 Task: Open a blank worksheet and write heading  Discount data  Add 10 product name:-  'Apple, Banana,_x000D_
Orange, Tomato, Potato, Onion, Carrot, Milk, Bread, Eggs (dozen). ' in October Last week sales are  1.99, 0.49, 0.79, 1.29, 0.99, 0.89, 0.69, 2.49, 1.99, 2.99.Discount (%):-  10, 20, 15, 5, 12, 8, 25, 10, 15, 20. Save page auditingSalesByProduct_2022
Action: Key pressed <Key.shift><Key.shift><Key.shift><Key.shift><Key.shift>Discount<Key.space><Key.shift><Key.shift><Key.shift><Key.shift><Key.shift><Key.shift><Key.shift><Key.shift><Key.shift><Key.shift><Key.shift><Key.shift>Data<Key.enter><Key.shift>Name<Key.enter><Key.shift>Apple<Key.enter><Key.shift>Banana<Key.enter><Key.shift><Key.shift>Orange<Key.enter><Key.shift><Key.shift><Key.shift><Key.shift>Tomato<Key.enter><Key.shift_r><Key.shift_r><Key.shift_r><Key.shift_r><Key.shift_r><Key.shift_r><Key.shift_r><Key.shift_r><Key.shift_r><Key.shift_r>Potato<Key.enter><Key.shift_r><Key.shift_r>Onion<Key.enter><Key.shift>Carrot<Key.enter><Key.shift_r><Key.shift_r><Key.shift_r><Key.shift_r><Key.shift_r>Milk<Key.enter><Key.shift><Key.shift><Key.shift><Key.shift><Key.shift><Key.shift><Key.shift><Key.shift><Key.shift>Bread<Key.enter><Key.shift><Key.shift><Key.shift>Eggs<Key.space><Key.shift_r><Key.backspace><Key.space><Key.shift_r><Key.shift_r><Key.shift_r><Key.shift_r><Key.shift_r><Key.shift_r><Key.shift_r><Key.shift_r><Key.shift_r>(dozen<Key.shift_r><Key.shift_r><Key.shift_r><Key.shift_r><Key.shift_r><Key.shift_r><Key.shift_r><Key.shift_r>)<Key.enter>
Screenshot: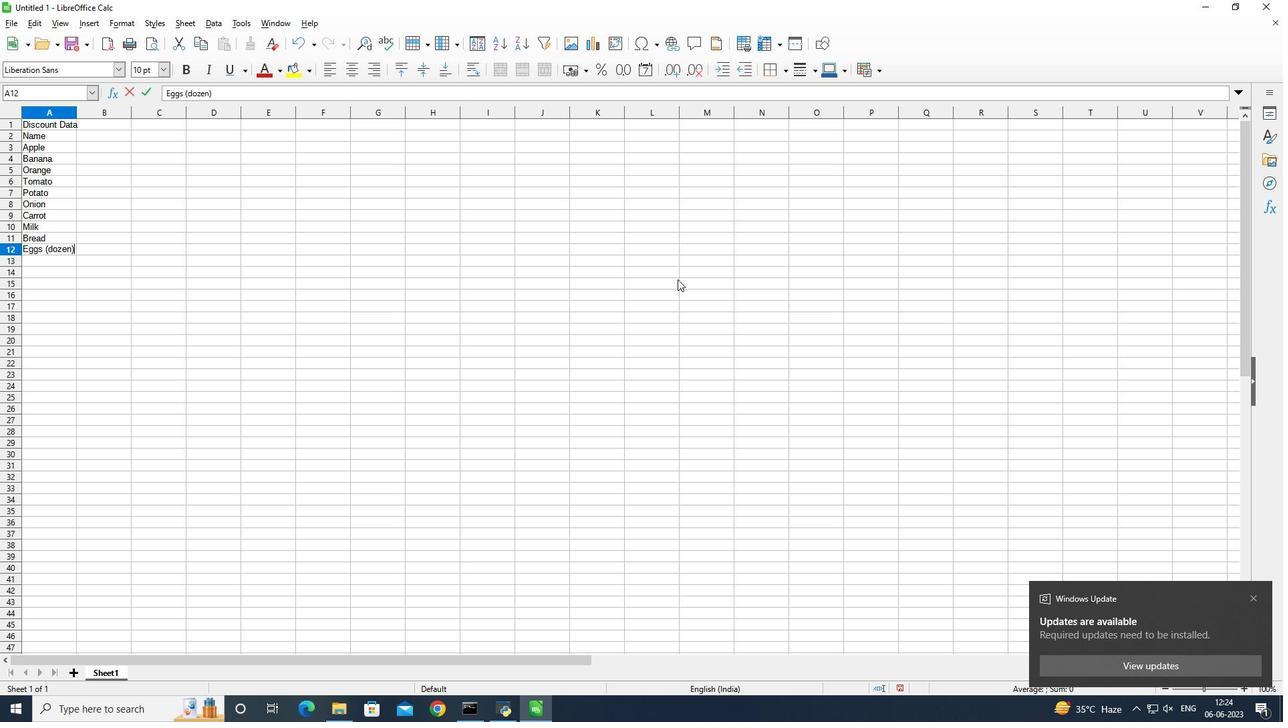 
Action: Mouse moved to (98, 139)
Screenshot: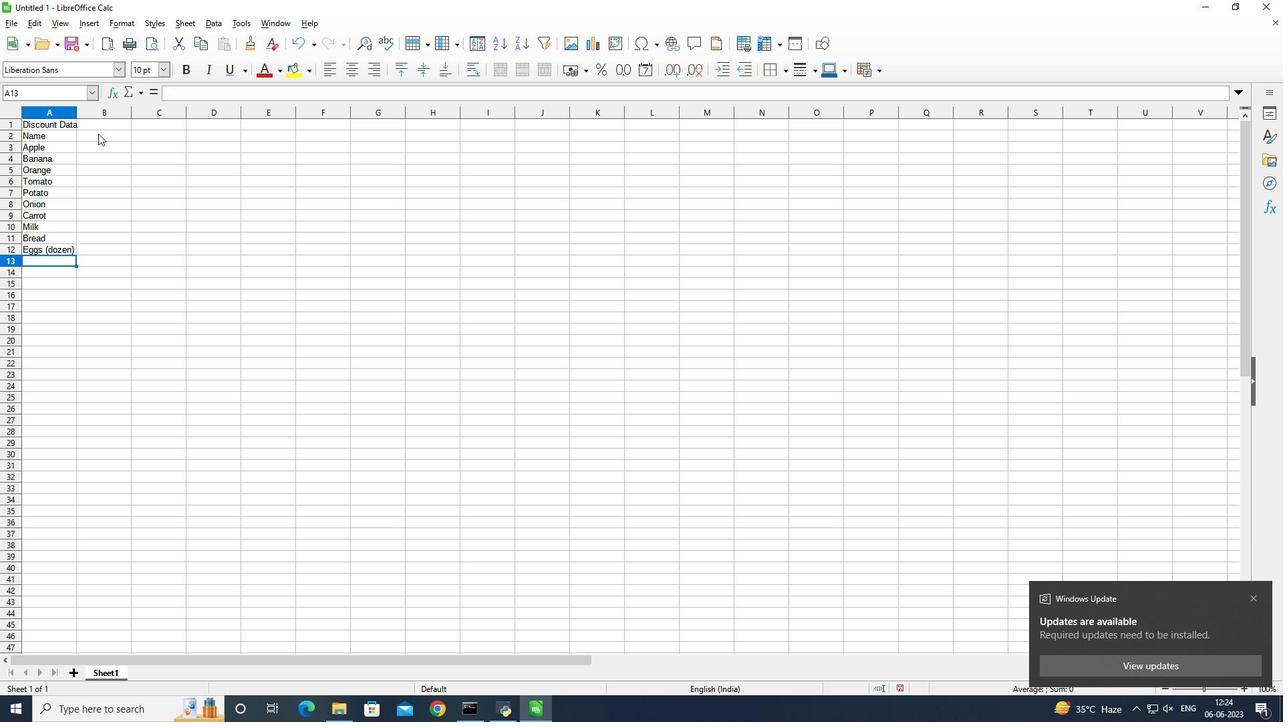 
Action: Mouse pressed left at (98, 139)
Screenshot: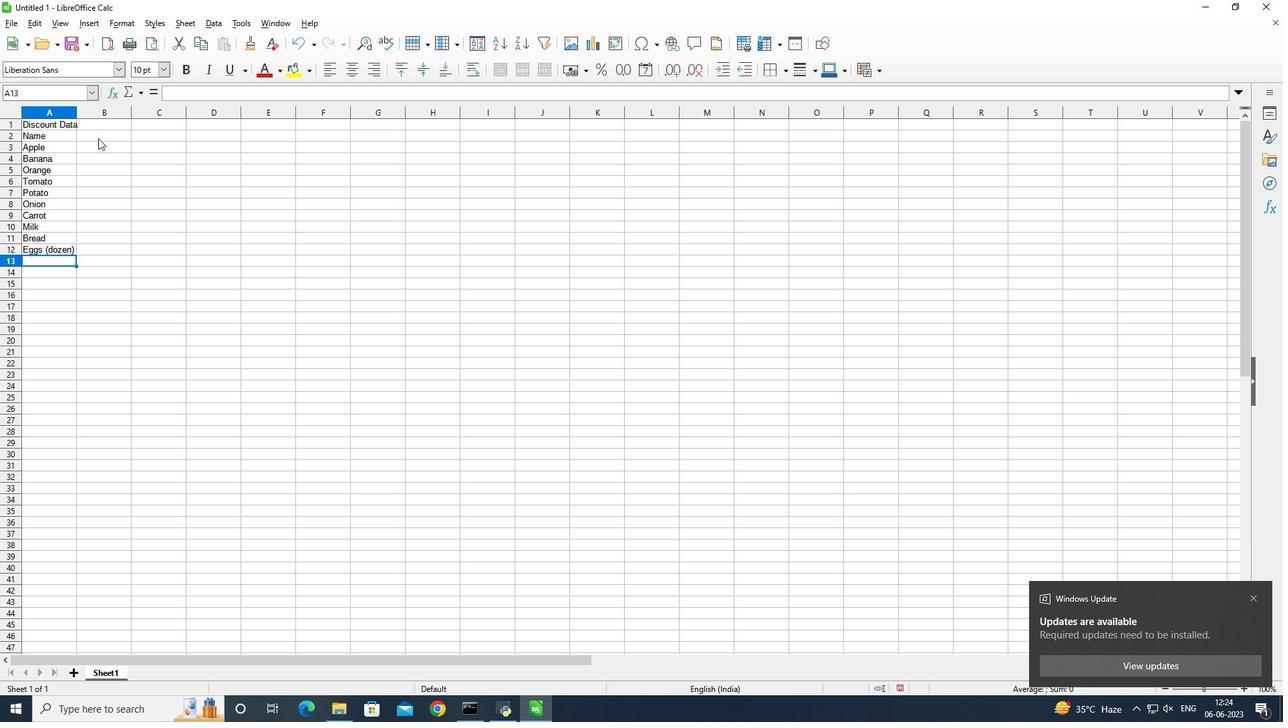 
Action: Mouse moved to (119, 70)
Screenshot: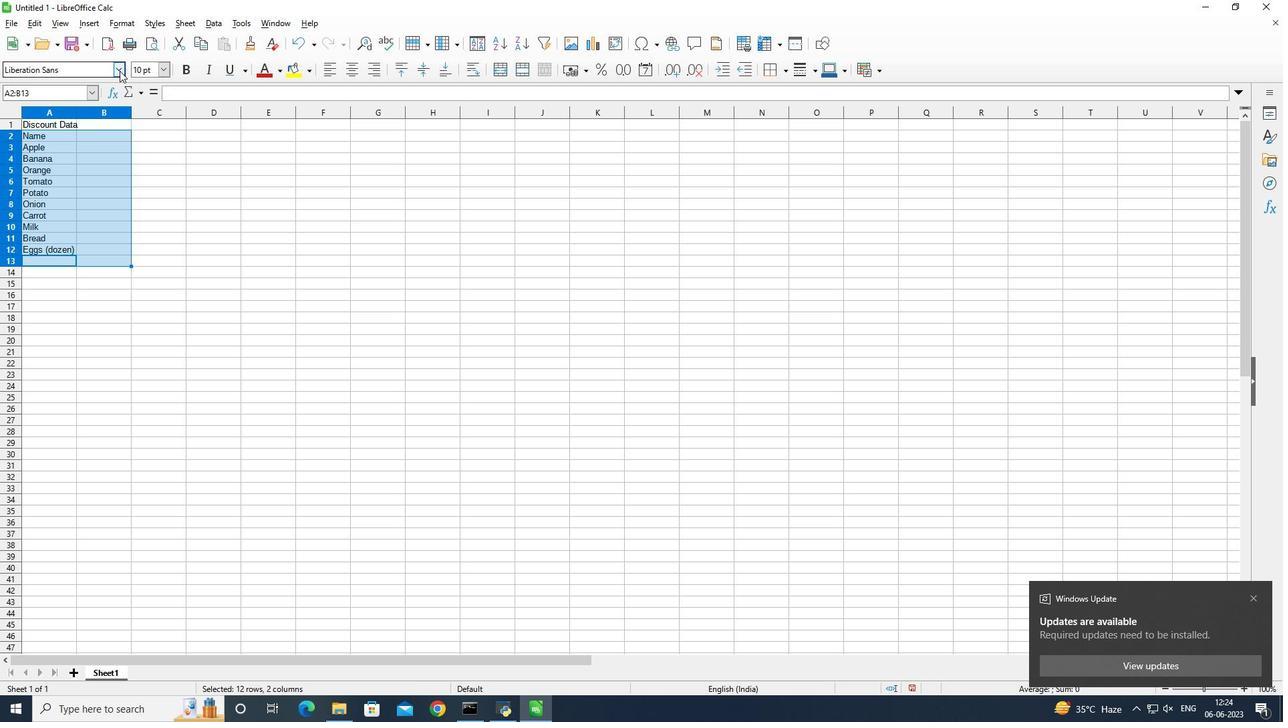 
Action: Mouse pressed left at (119, 70)
Screenshot: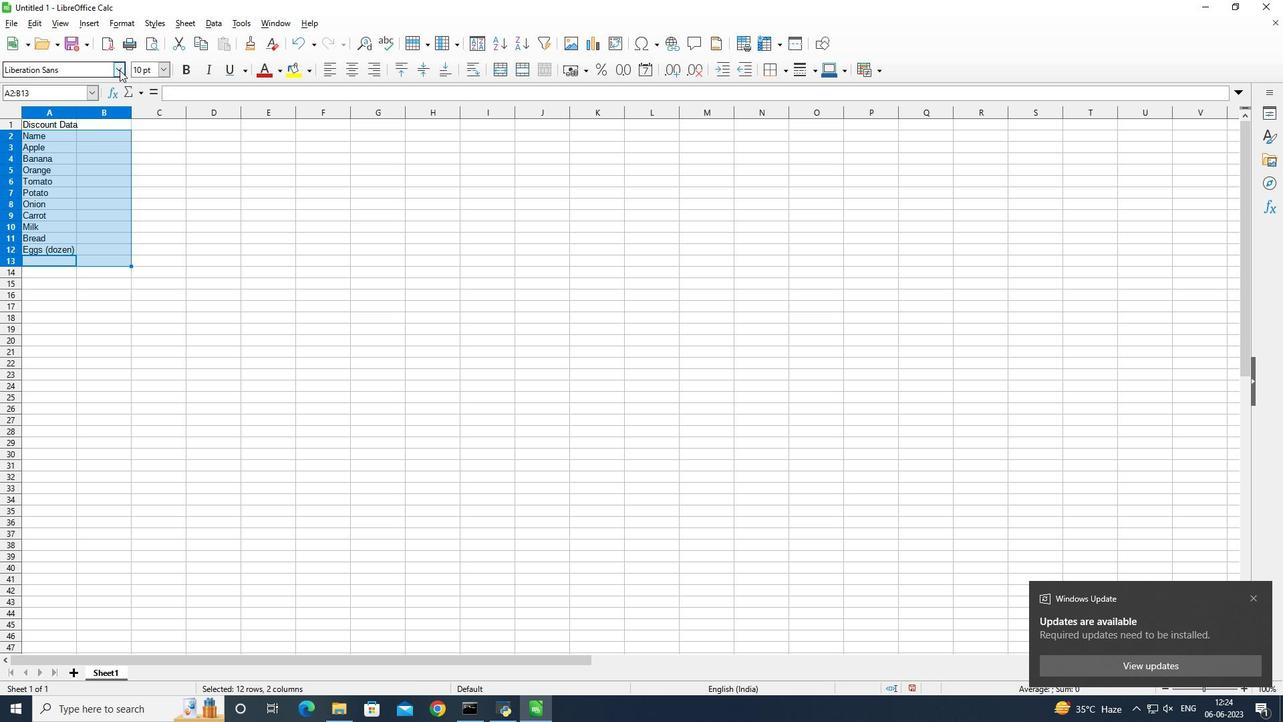 
Action: Mouse moved to (328, 153)
Screenshot: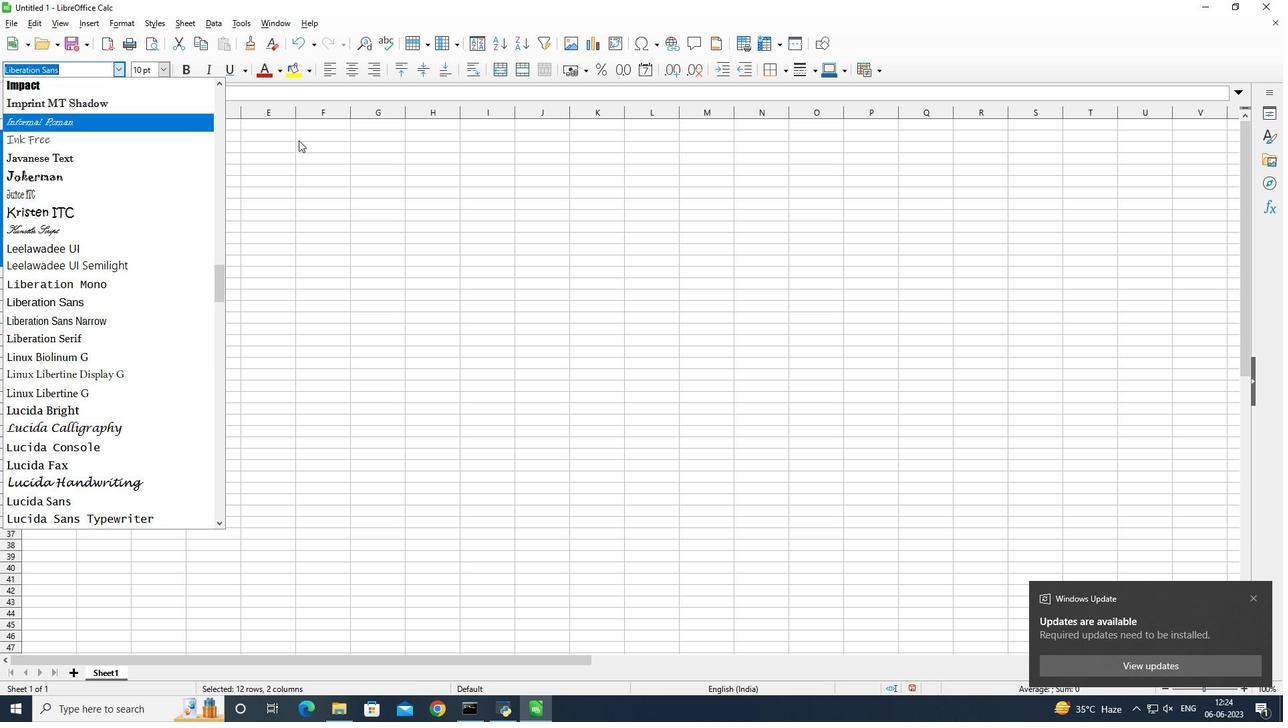 
Action: Mouse pressed left at (328, 153)
Screenshot: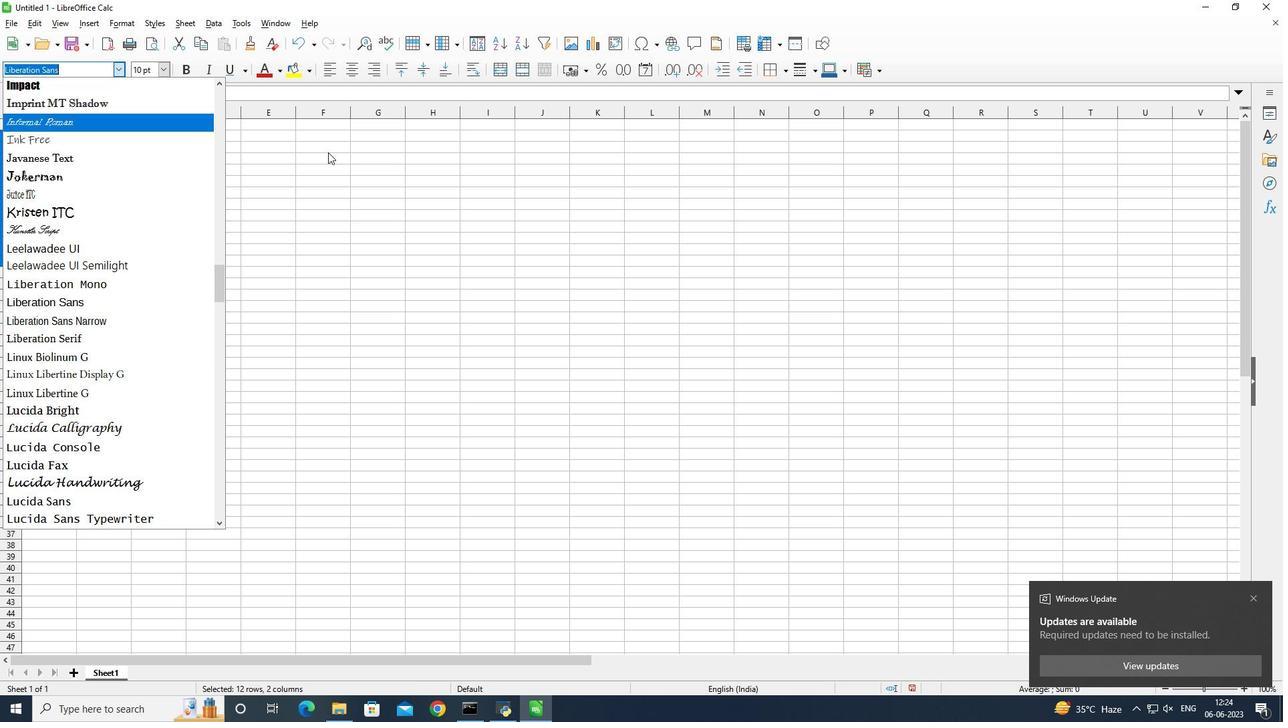 
Action: Mouse moved to (113, 133)
Screenshot: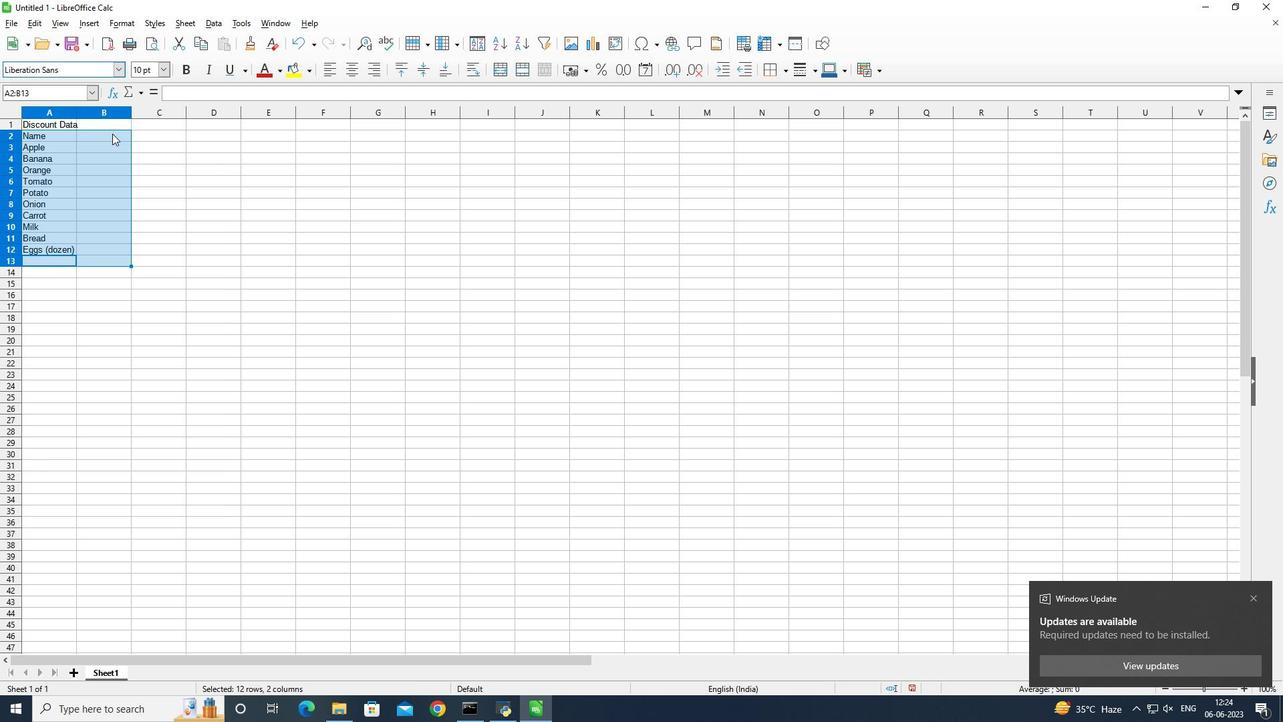 
Action: Mouse pressed left at (113, 133)
Screenshot: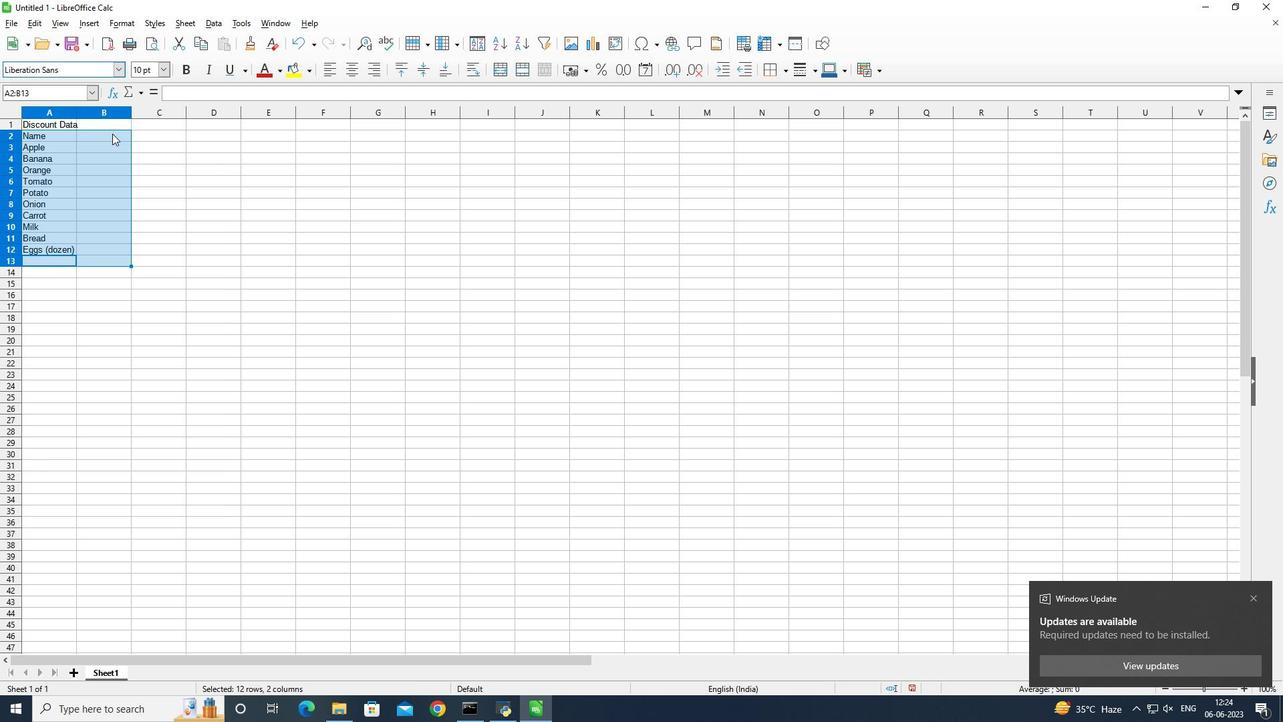 
Action: Mouse moved to (256, 244)
Screenshot: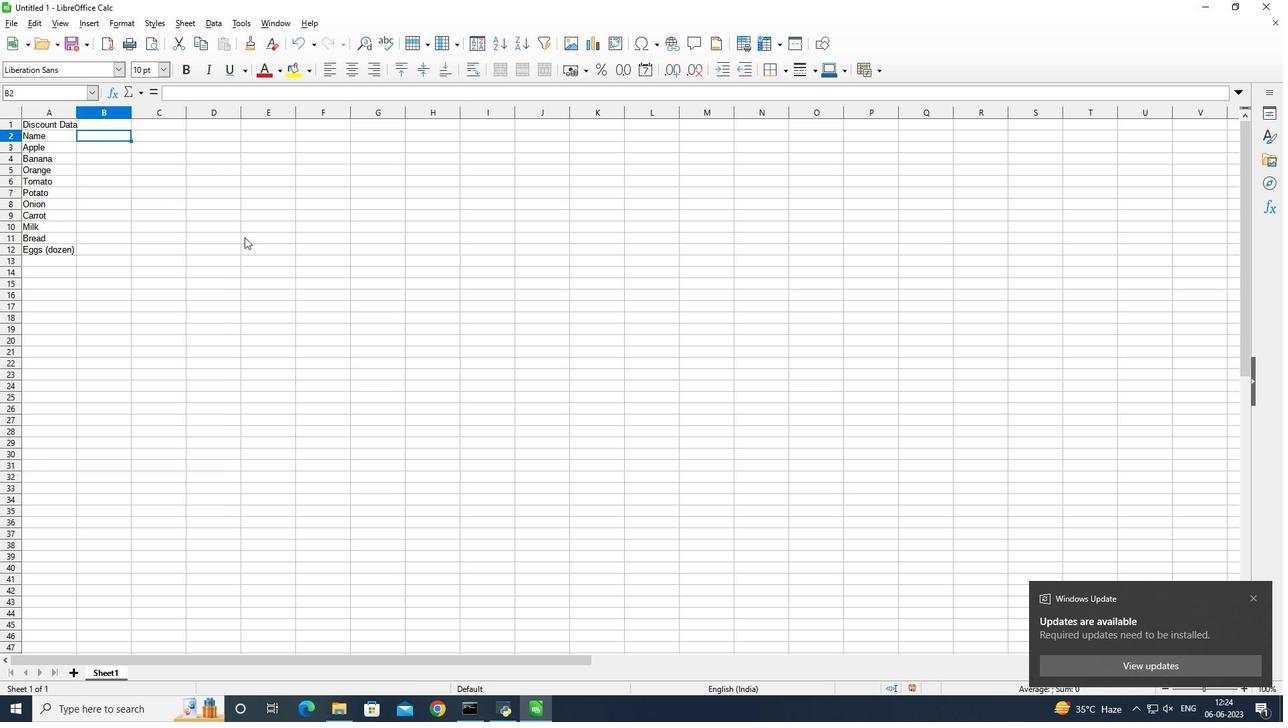 
Action: Key pressed <Key.shift><Key.shift><Key.shift>Last<Key.space><Key.shift><Key.shift><Key.shift><Key.shift><Key.shift><Key.shift><Key.shift><Key.shift>Week<Key.space><Key.shift><Key.shift><Key.shift><Key.shift><Key.shift>Sales<Key.space>of<Key.space><Key.shift>October<Key.enter>
Screenshot: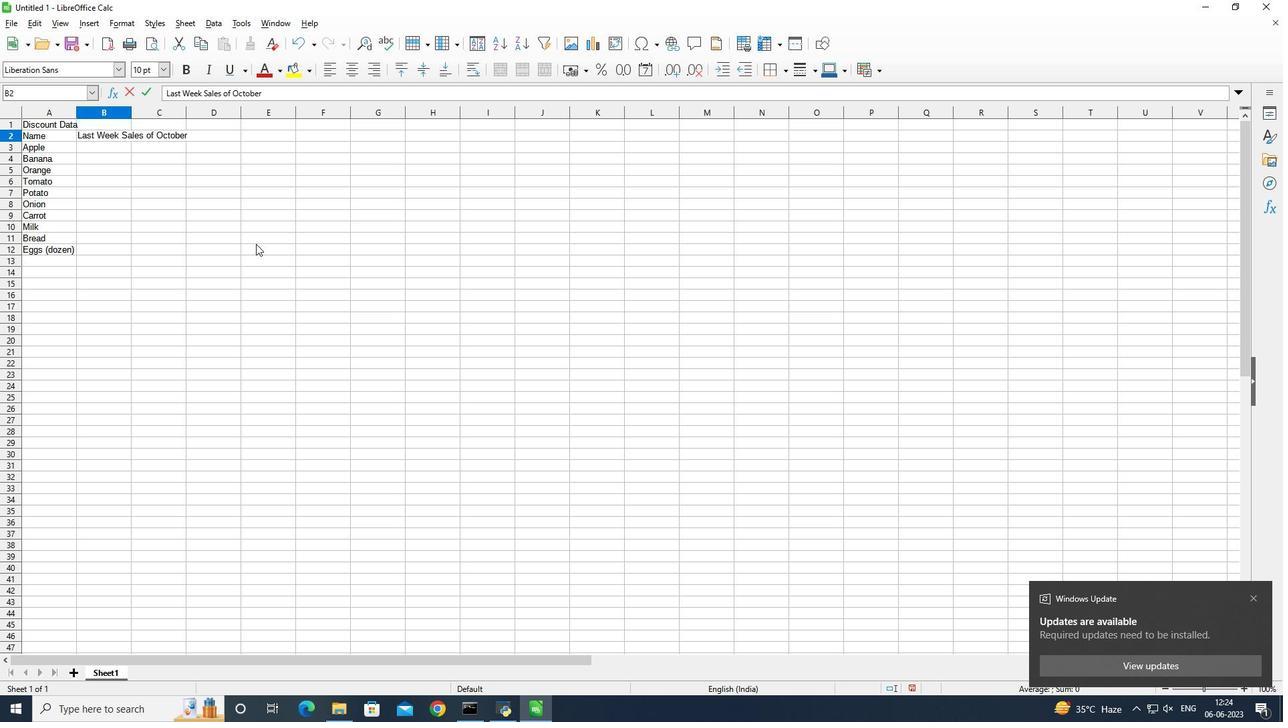 
Action: Mouse moved to (129, 111)
Screenshot: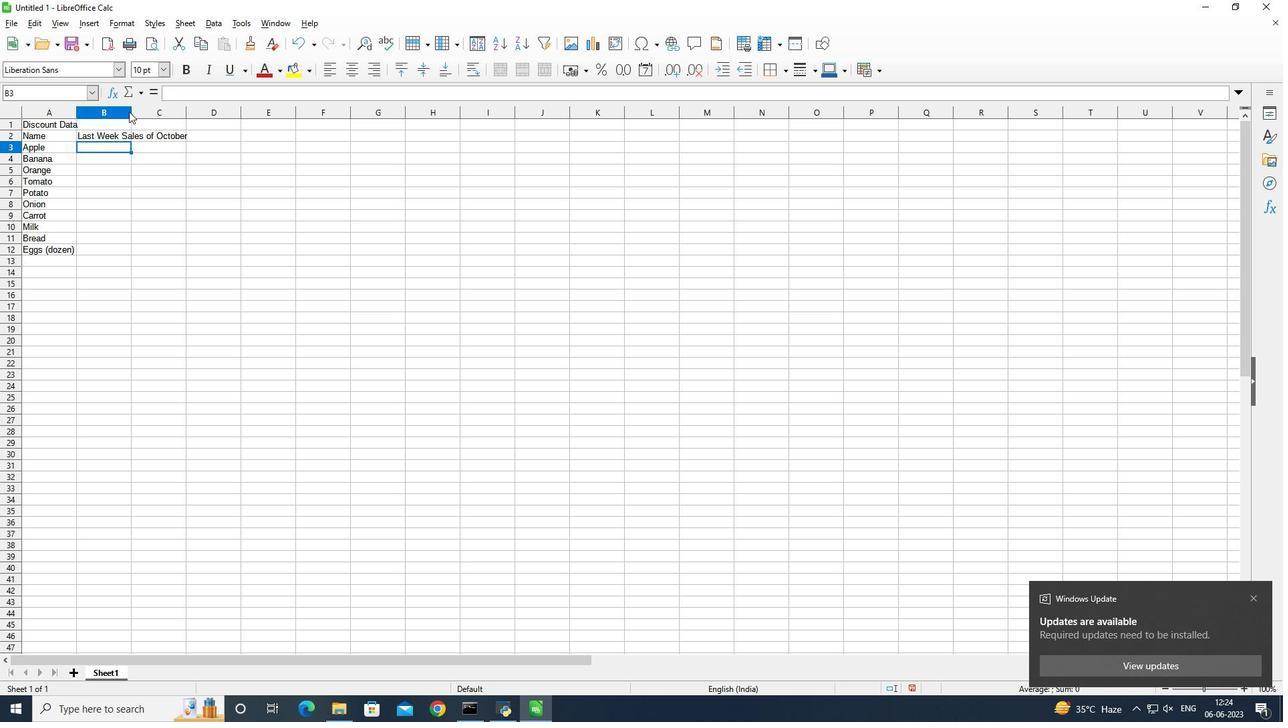 
Action: Mouse pressed left at (129, 111)
Screenshot: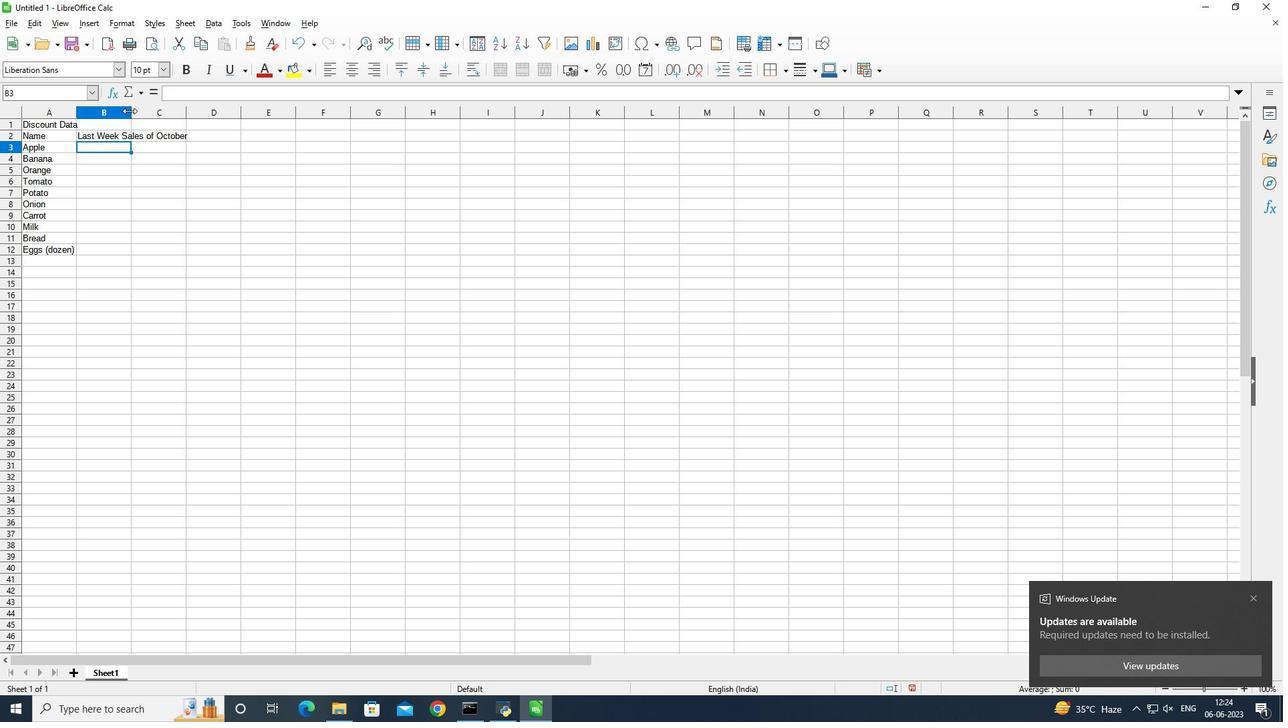 
Action: Mouse pressed left at (129, 111)
Screenshot: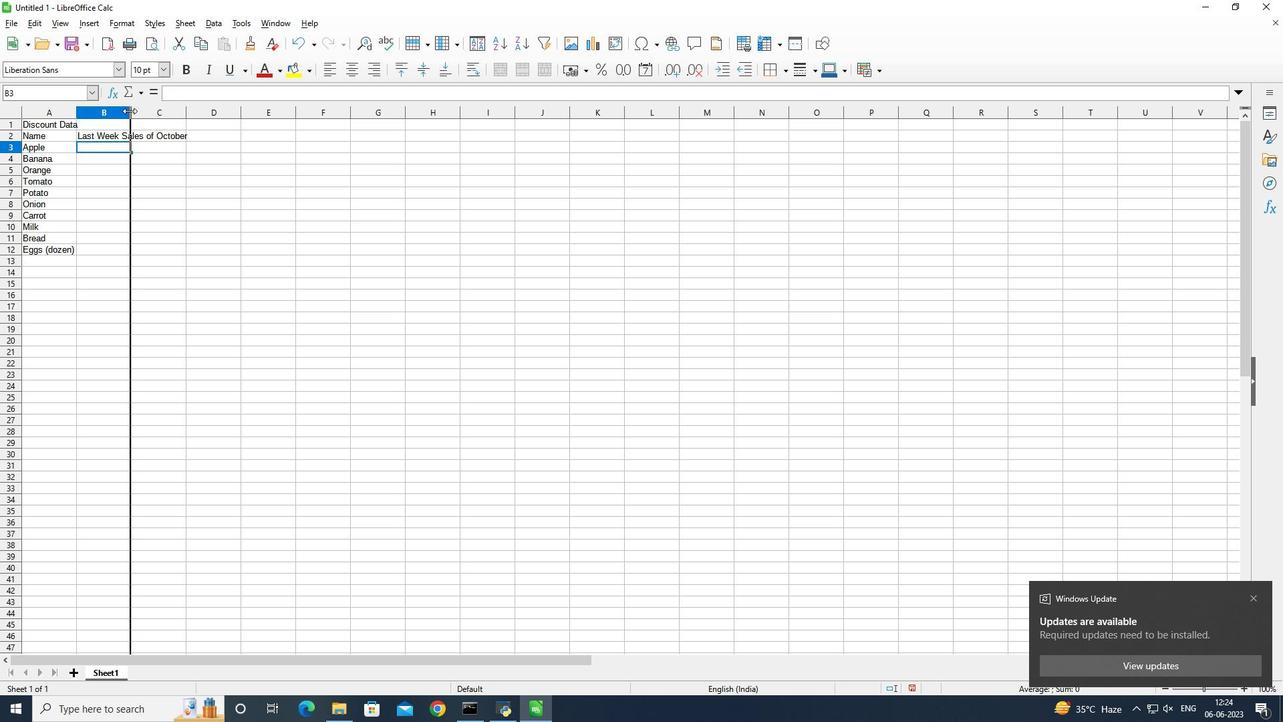 
Action: Mouse moved to (527, 322)
Screenshot: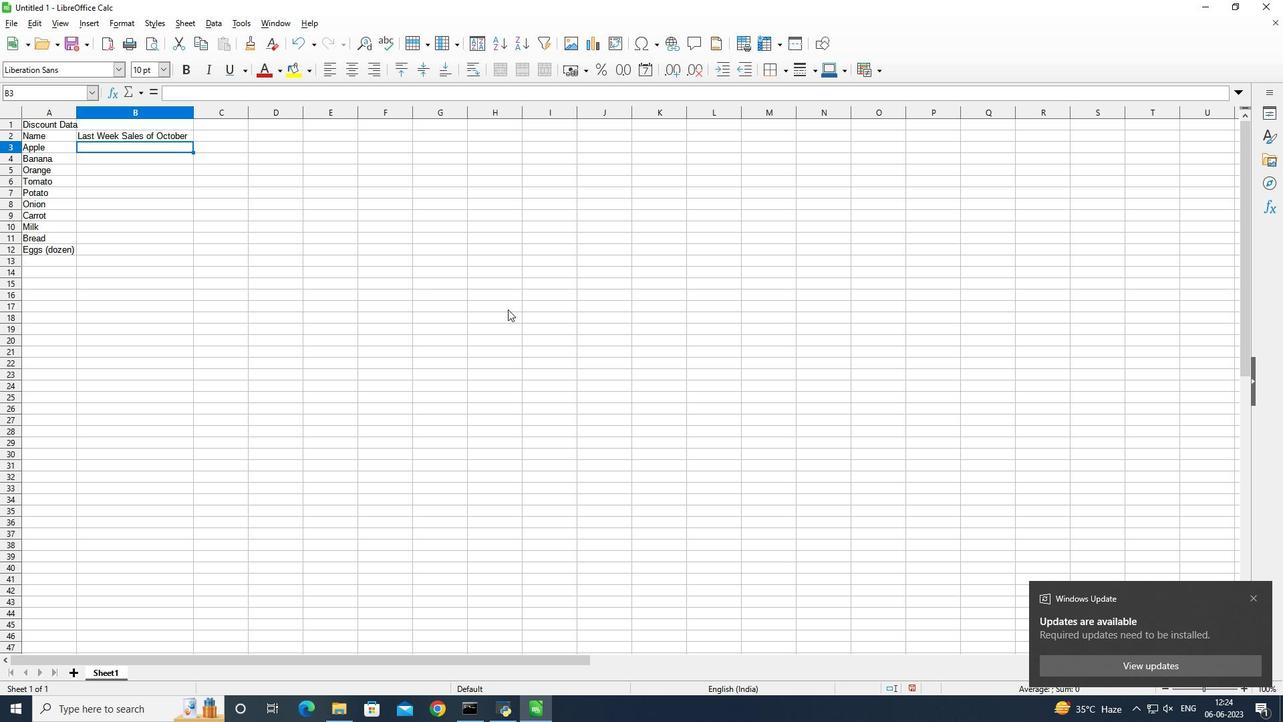 
Action: Key pressed 1.99<Key.enter>0.49<Key.enter>0.79<Key.enter>1.29<Key.enter>0.99<Key.enter>0.89<Key.enter>0.69<Key.enter>2.49<Key.enter>1.99<Key.enter>2.99<Key.enter>
Screenshot: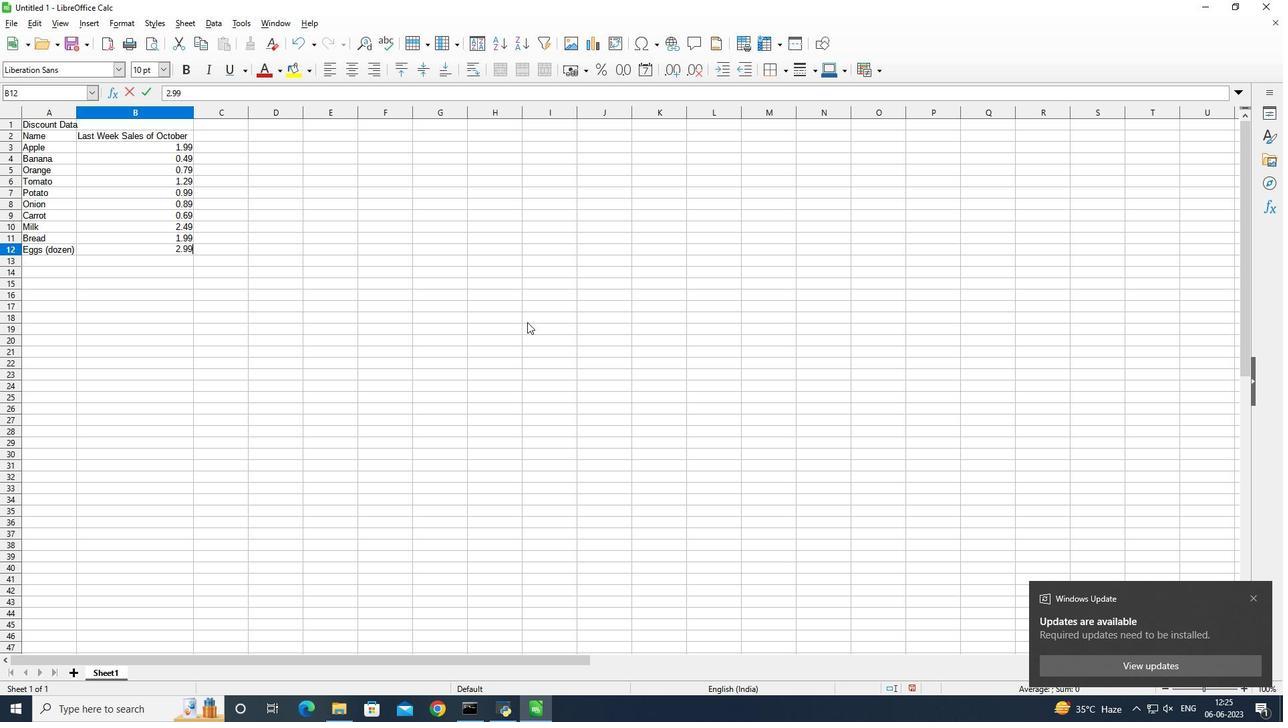 
Action: Mouse moved to (237, 135)
Screenshot: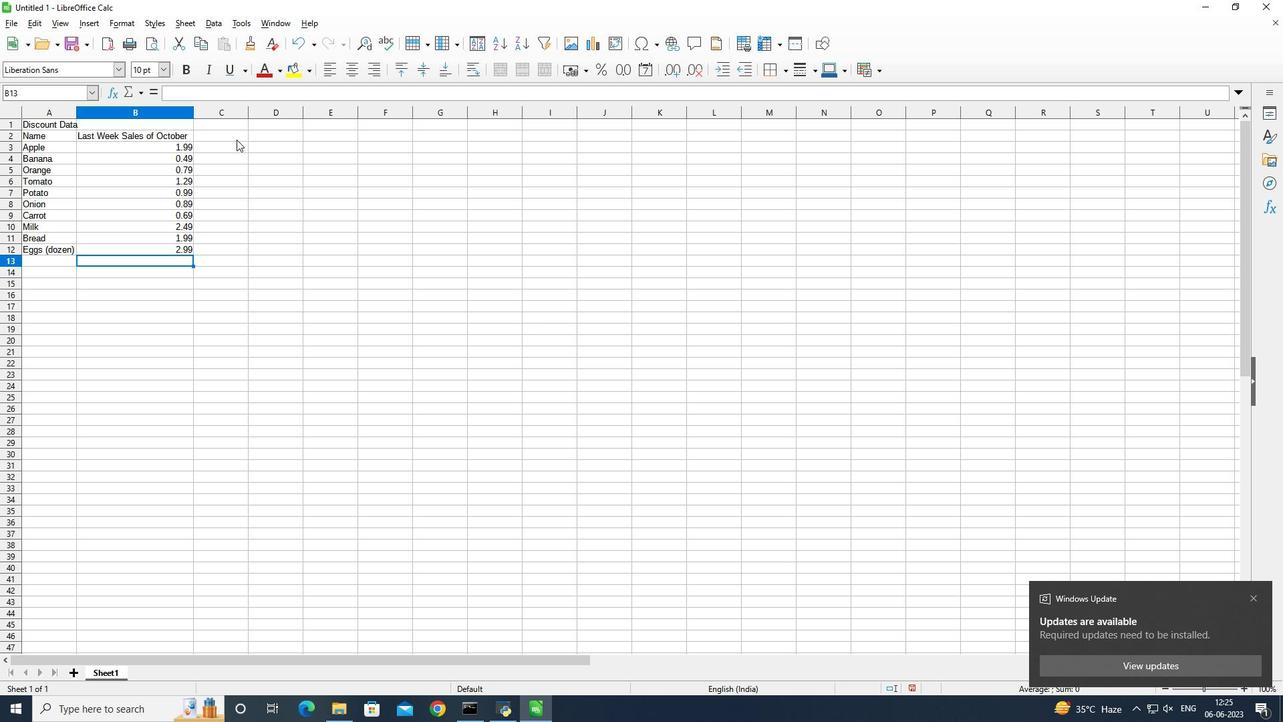 
Action: Mouse pressed left at (237, 135)
Screenshot: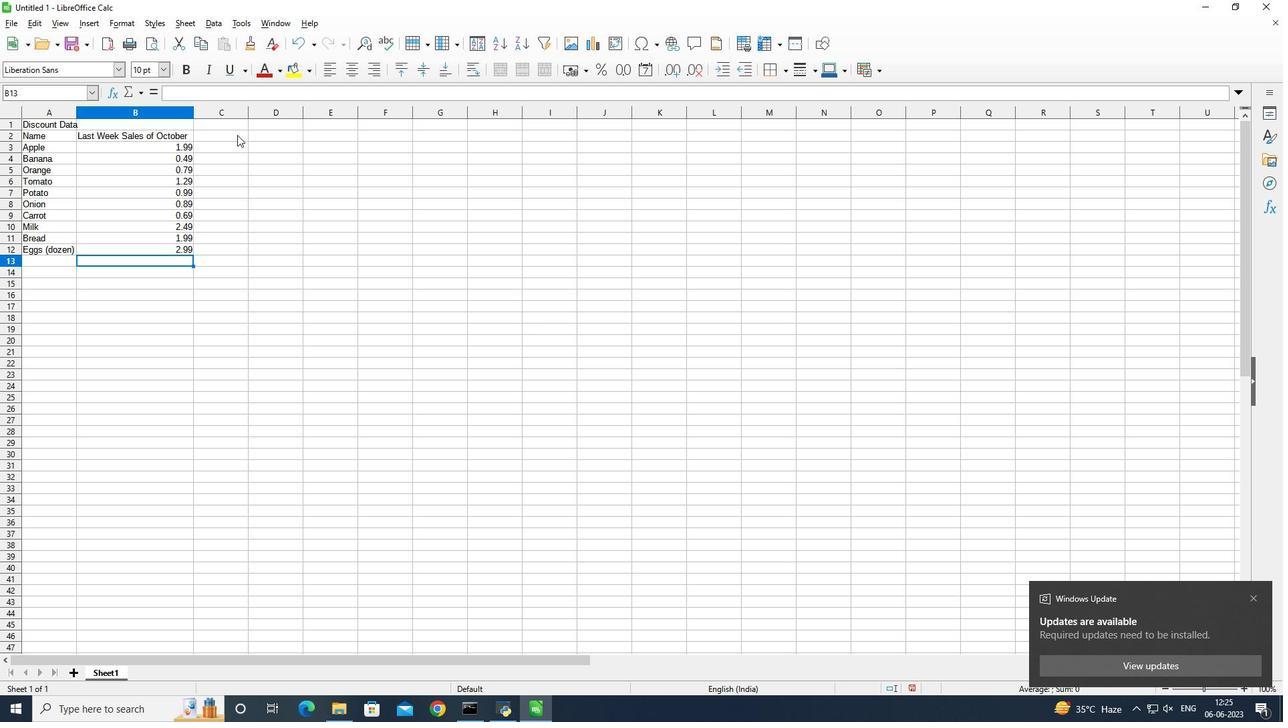 
Action: Mouse moved to (313, 246)
Screenshot: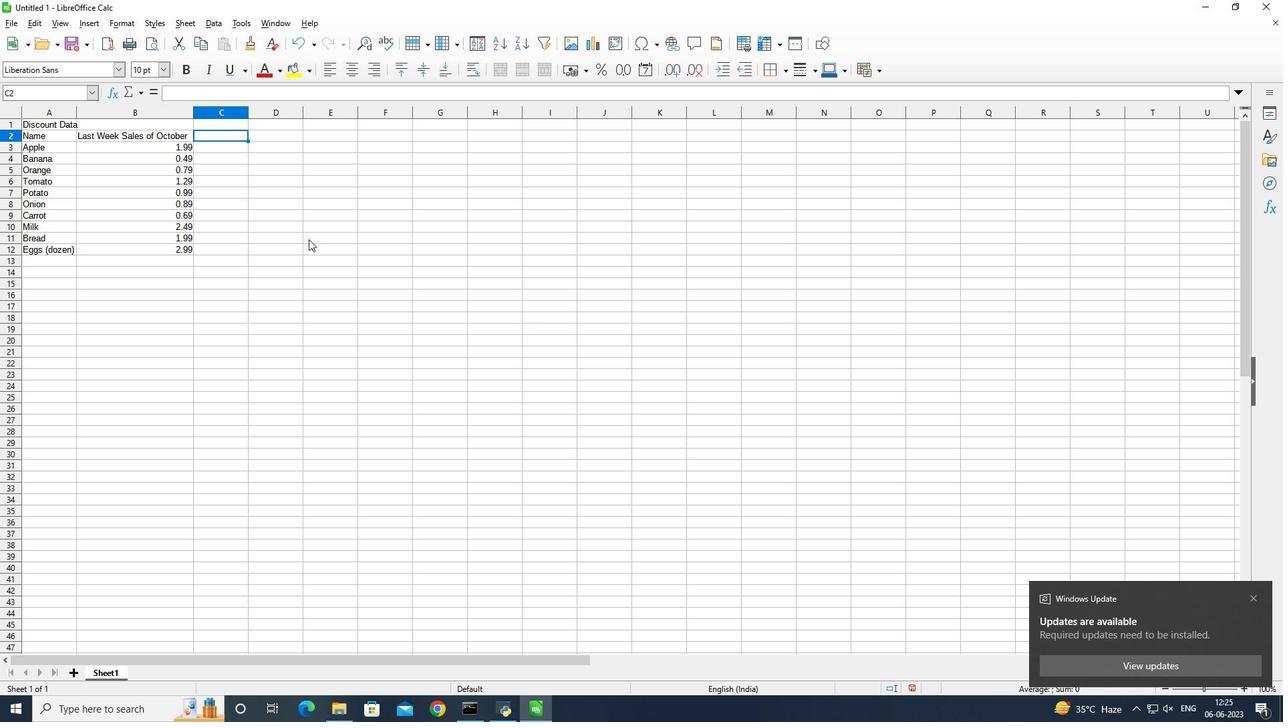 
Action: Key pressed <Key.shift><Key.shift><Key.shift><Key.shift><Key.shift><Key.shift><Key.shift><Key.shift><Key.shift><Key.shift><Key.shift><Key.shift>Discount<Key.space><Key.shift_r><Key.shift_r><Key.shift_r><Key.shift_r><Key.shift_r>(<Key.shift><Key.shift><Key.shift><Key.shift><Key.shift><Key.shift><Key.shift><Key.shift><Key.shift><Key.shift><Key.shift><Key.shift><Key.shift><Key.shift><Key.shift>%<Key.shift_r>)<Key.enter>
Screenshot: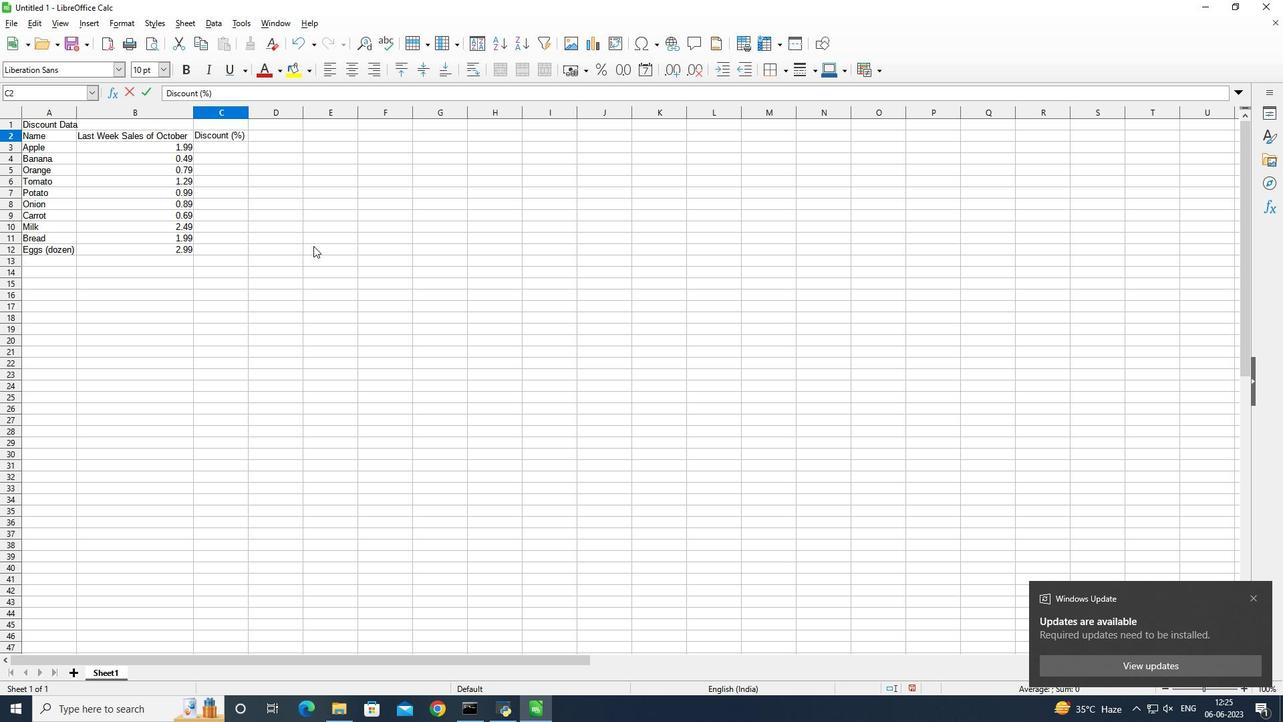 
Action: Mouse moved to (379, 263)
Screenshot: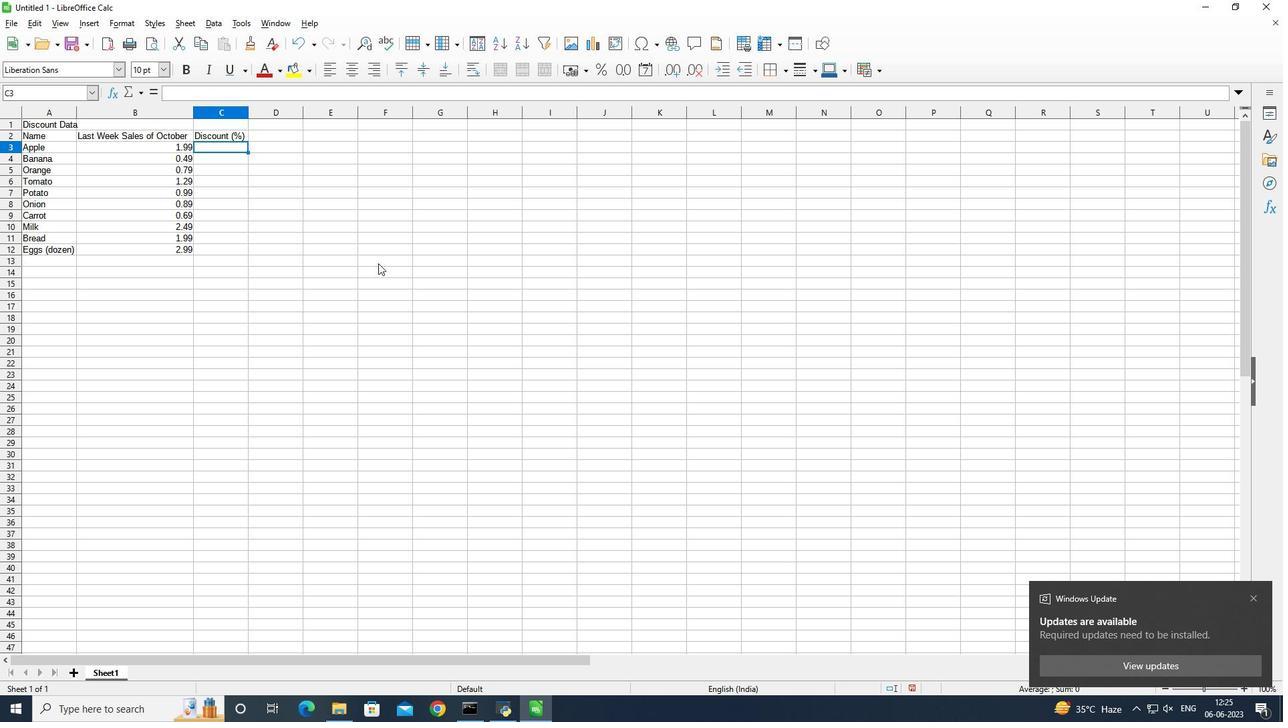 
Action: Key pressed 10<Key.enter>20<Key.enter>15<Key.enter>5<Key.enter>12<Key.enter>8<Key.enter>2<Key.enter>10<Key.enter>15<Key.enter>20<Key.enter>
Screenshot: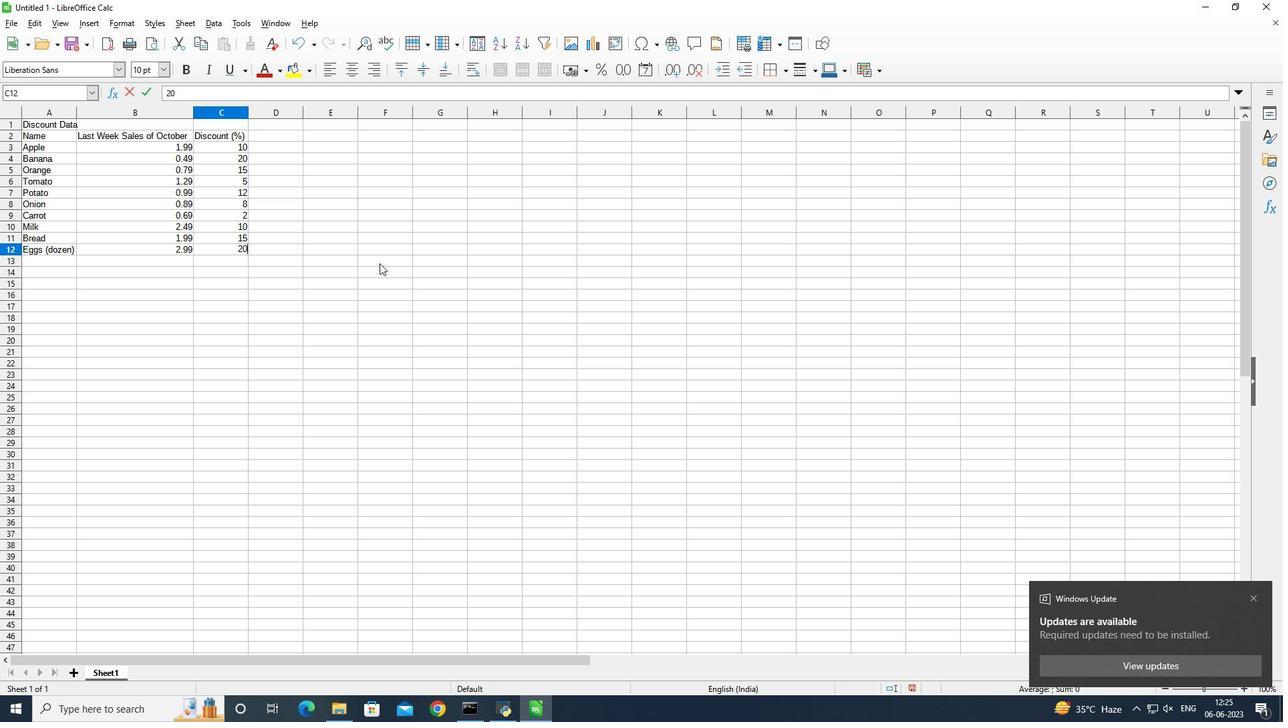 
Action: Mouse moved to (236, 248)
Screenshot: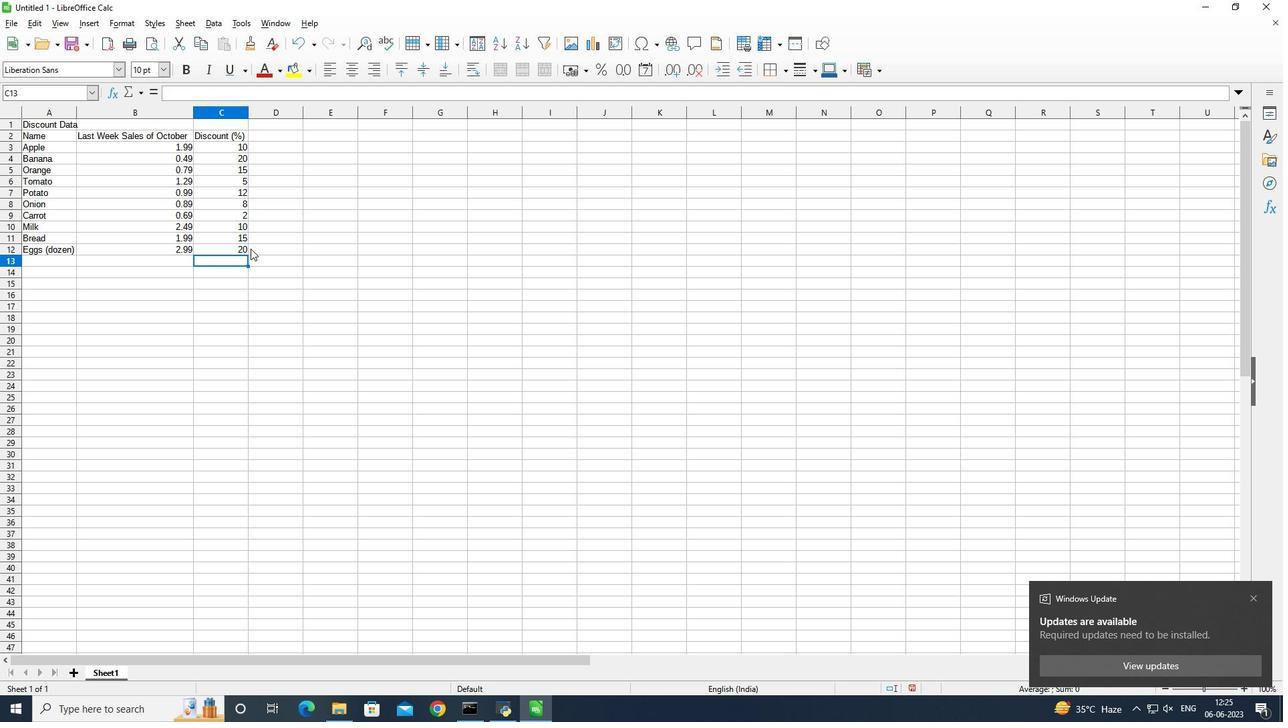 
Action: Mouse pressed left at (236, 248)
Screenshot: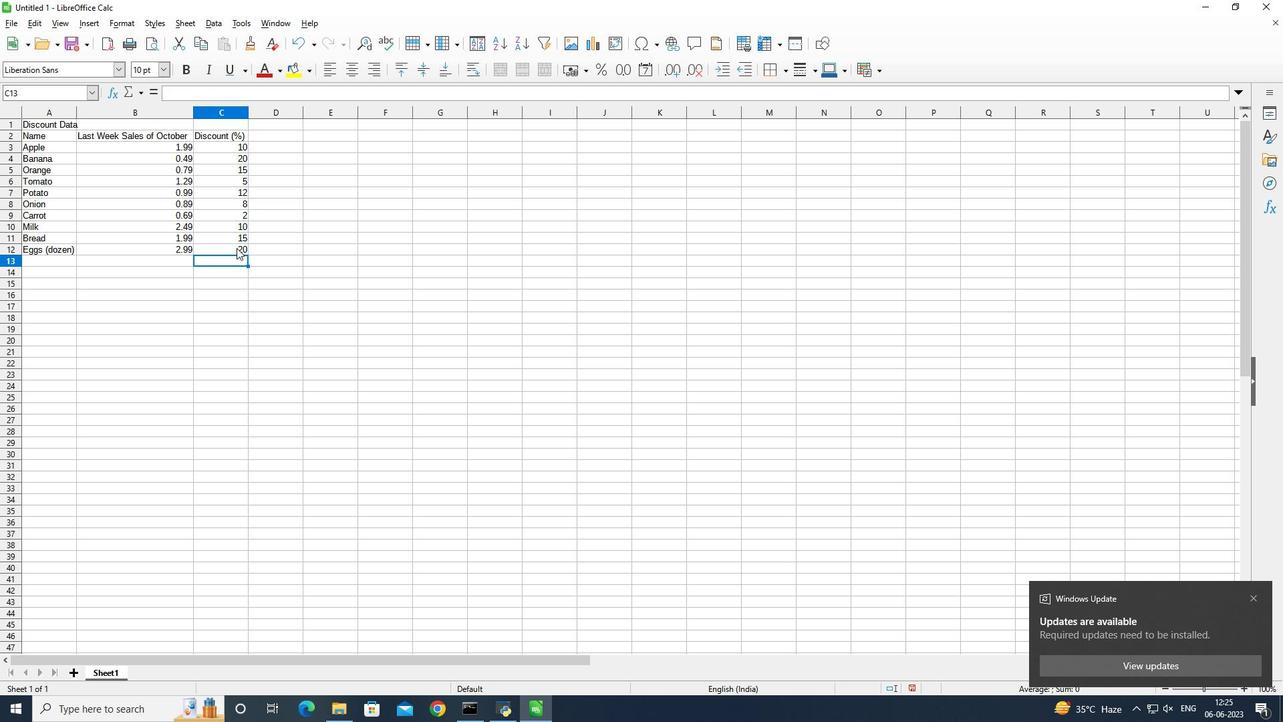 
Action: Mouse moved to (19, 24)
Screenshot: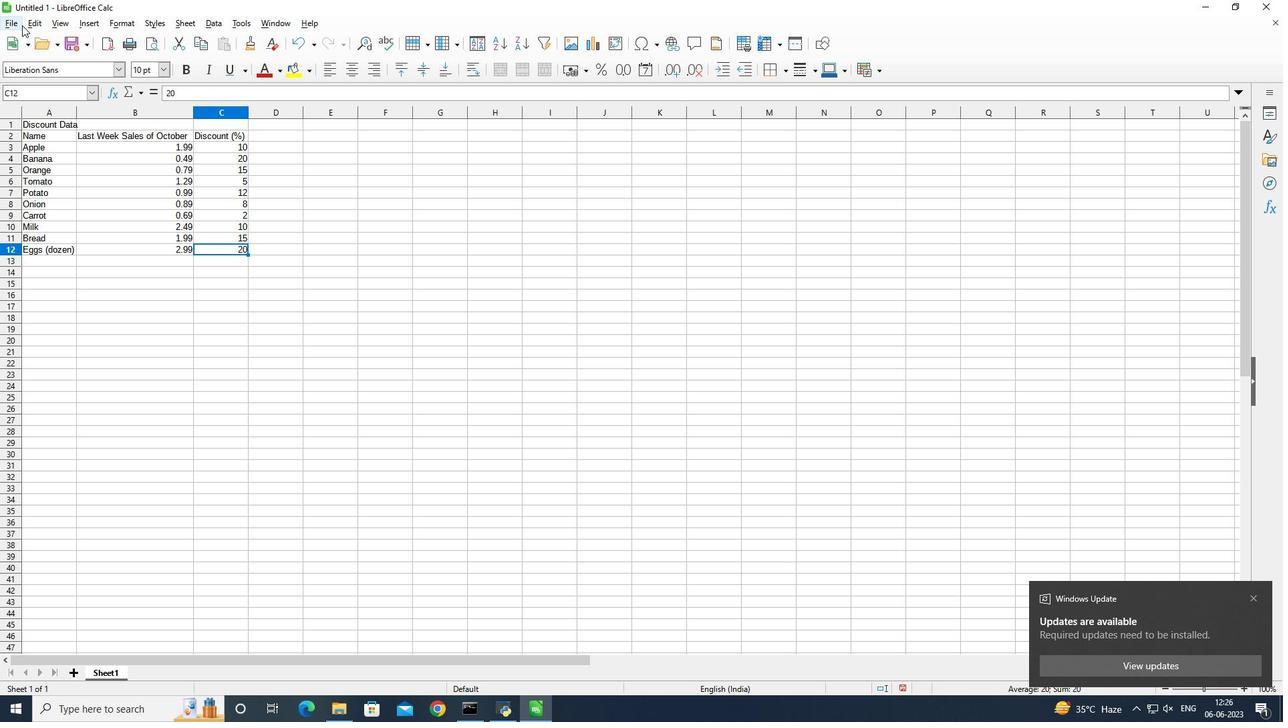 
Action: Mouse pressed left at (19, 24)
Screenshot: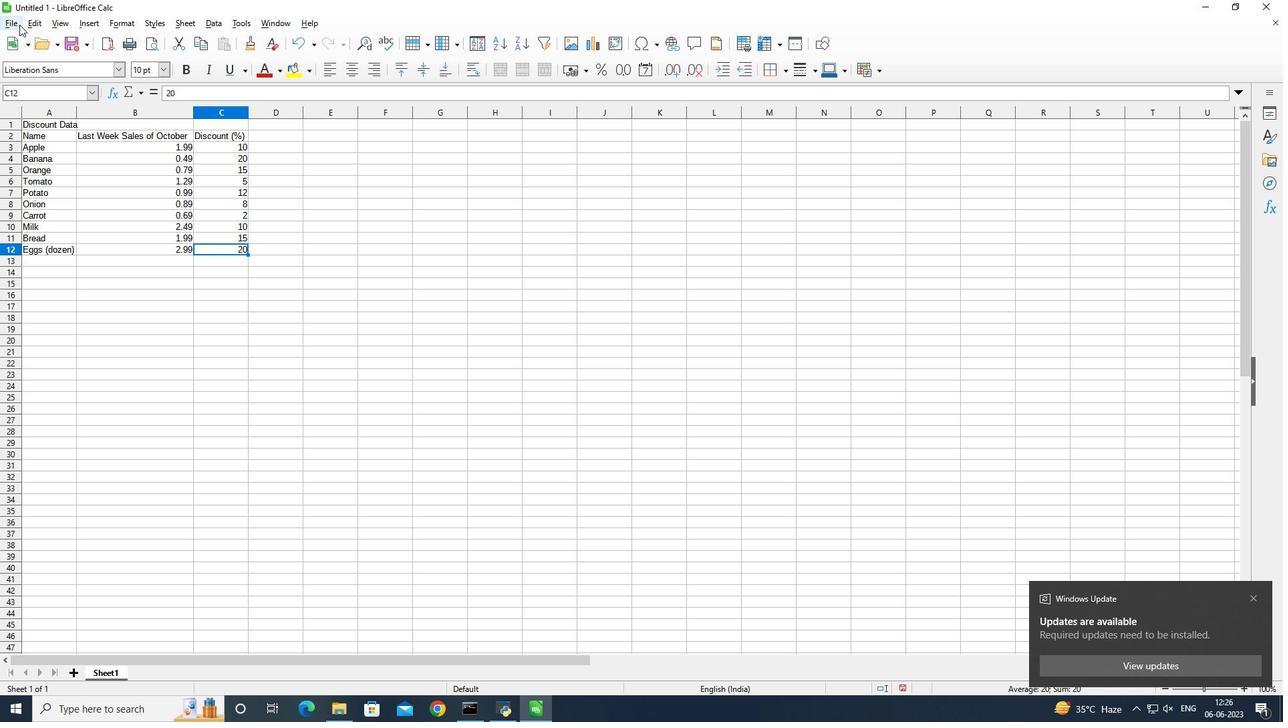 
Action: Mouse moved to (59, 191)
Screenshot: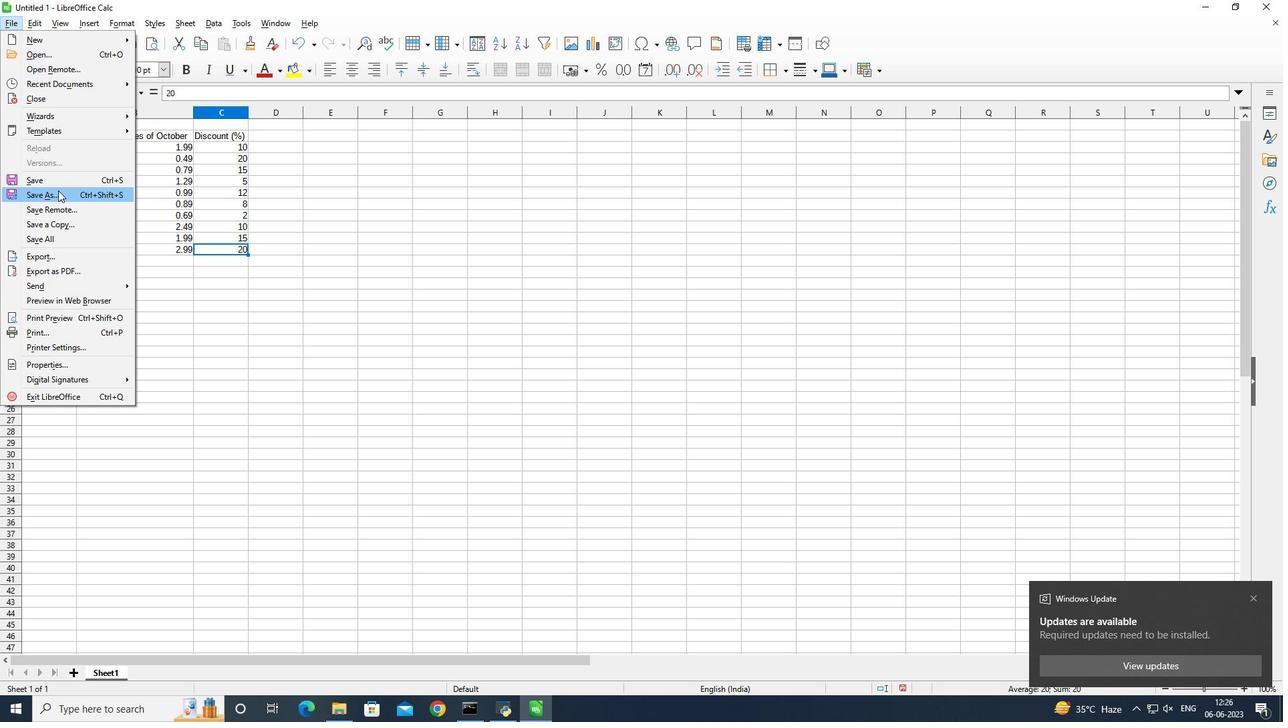
Action: Mouse pressed left at (59, 191)
Screenshot: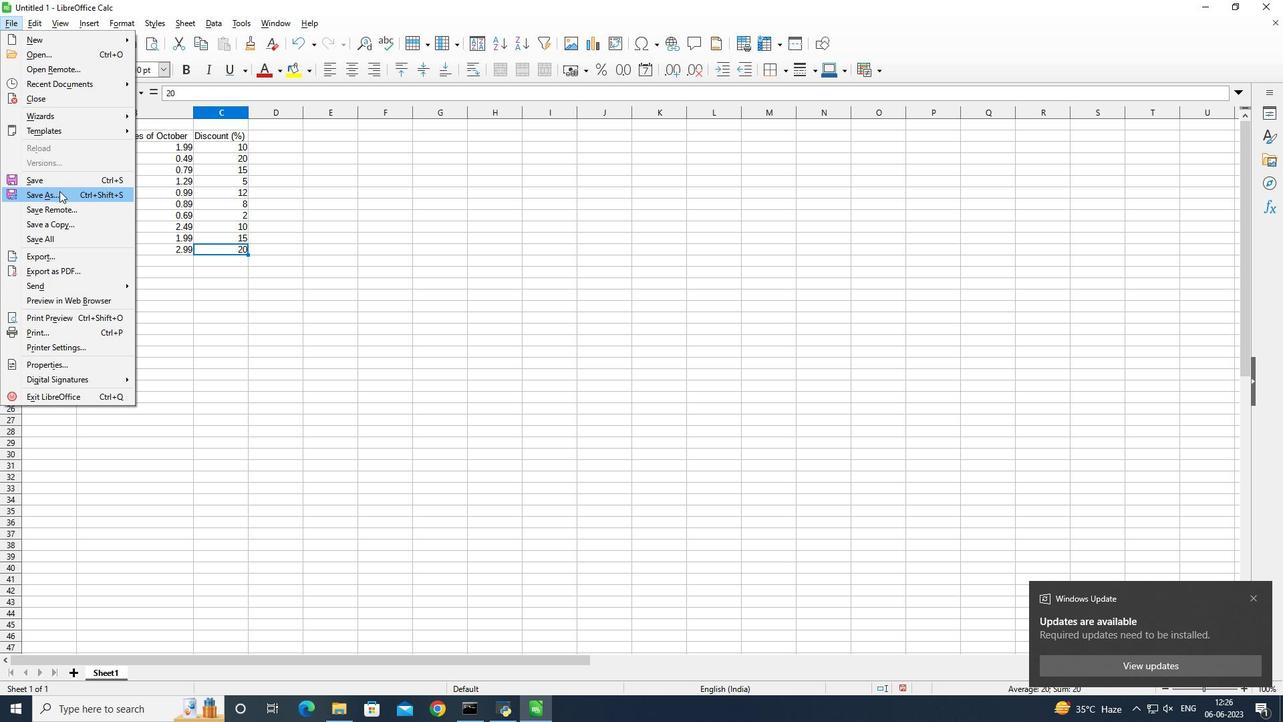 
Action: Key pressed auditing<Key.shift><Key.shift><Key.shift><Key.shift><Key.shift>Sales<Key.shift>By<Key.shift><Key.shift><Key.shift><Key.shift><Key.shift><Key.shift><Key.shift><Key.shift><Key.shift><Key.shift><Key.shift><Key.shift>Product<Key.shift_r><Key.shift_r><Key.shift_r><Key.shift_r><Key.shift_r><Key.shift_r><Key.shift_r><Key.shift_r><Key.shift_r><Key.shift_r>_2022<Key.enter>
Screenshot: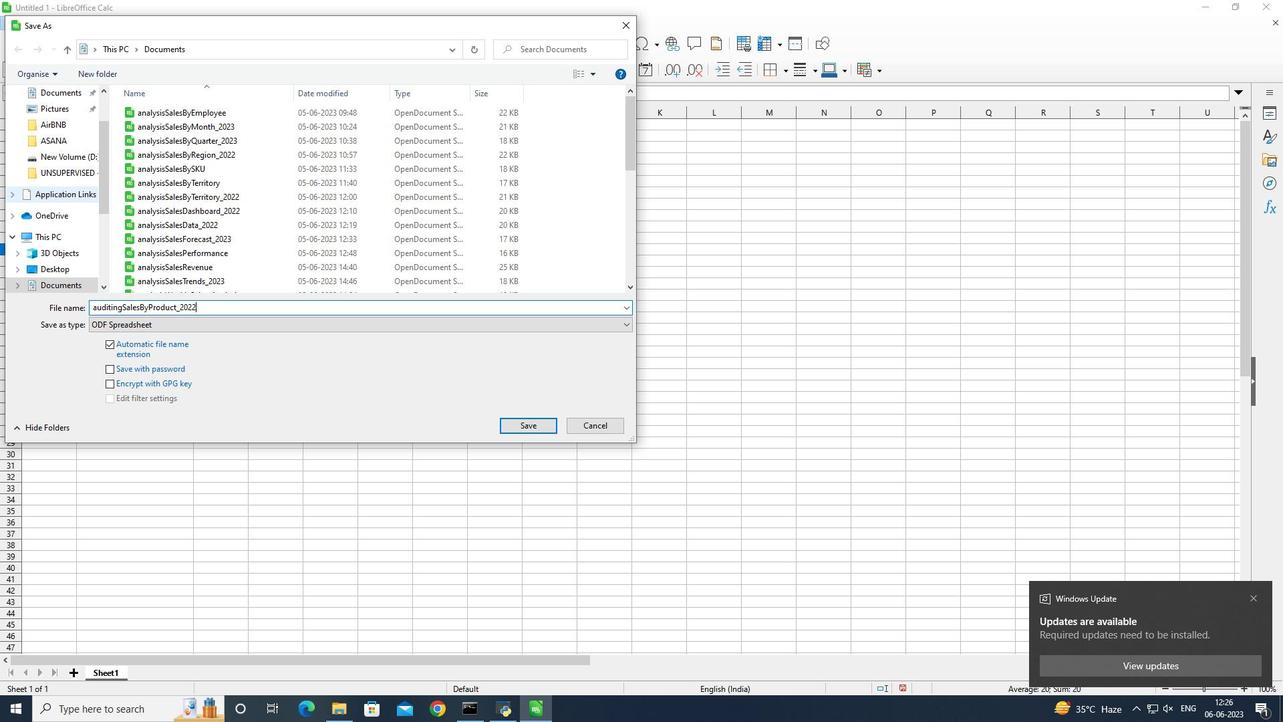 
Action: Mouse moved to (246, 272)
Screenshot: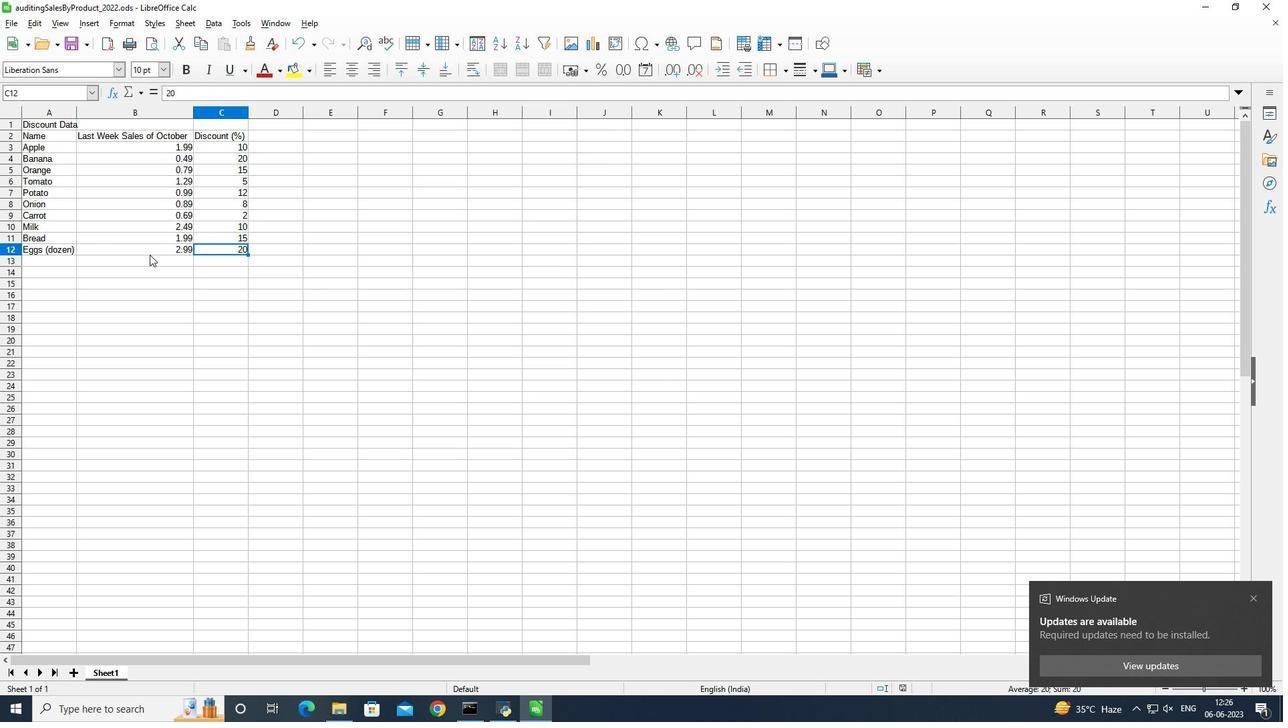 
